 Task: Enable the audio filter "Parametric Equalizer" for transcode stream output.
Action: Mouse moved to (130, 19)
Screenshot: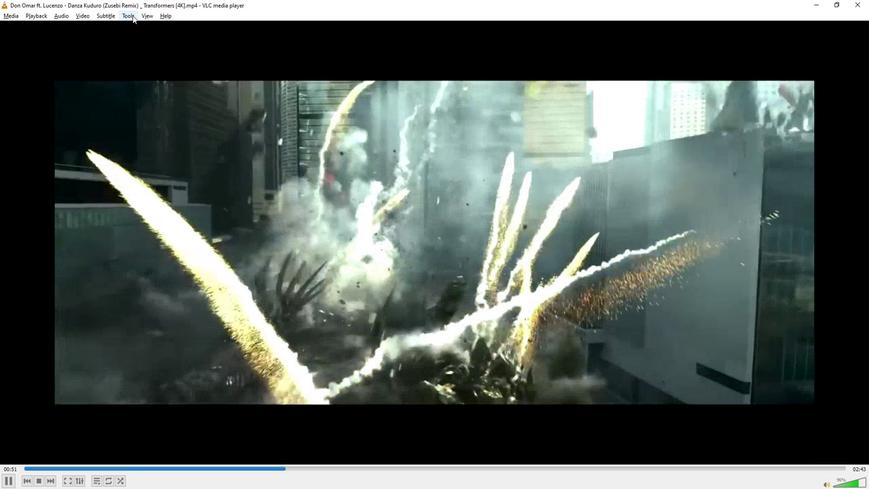 
Action: Mouse pressed left at (130, 19)
Screenshot: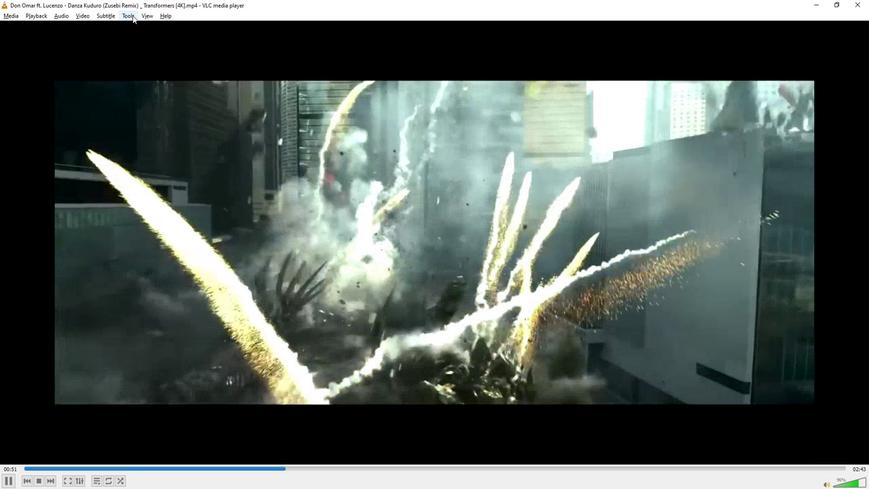 
Action: Mouse moved to (159, 127)
Screenshot: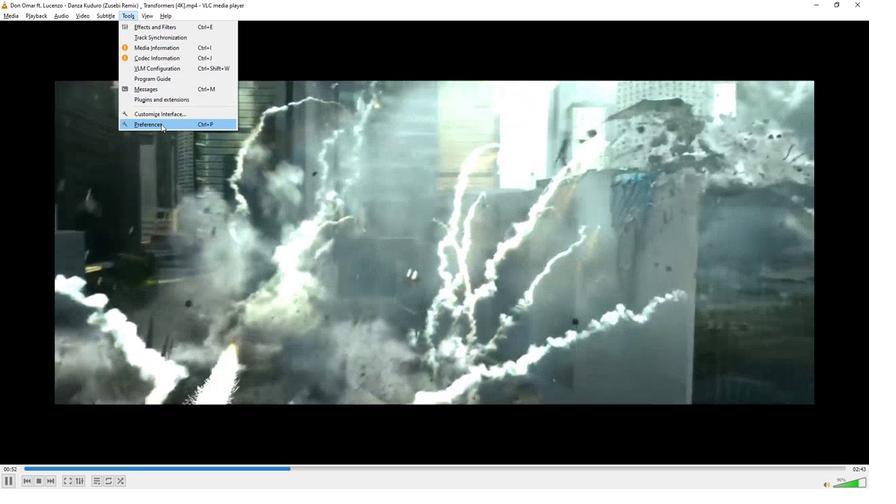 
Action: Mouse pressed left at (159, 127)
Screenshot: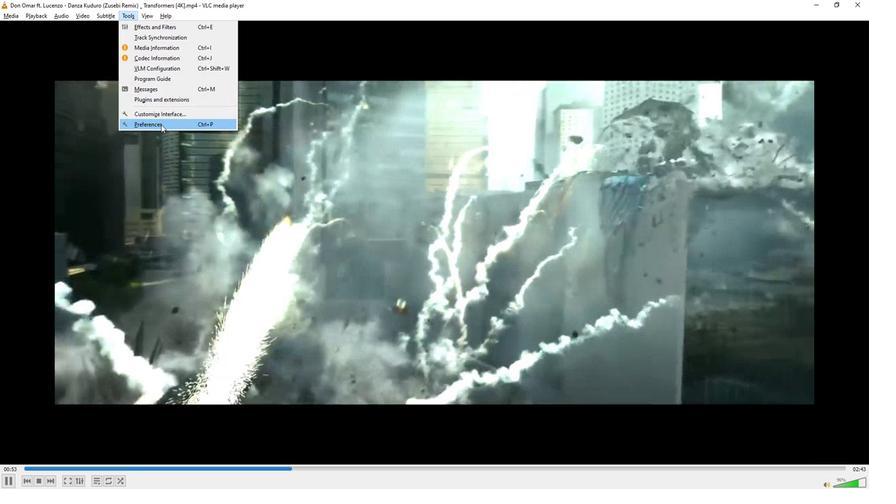 
Action: Mouse moved to (256, 362)
Screenshot: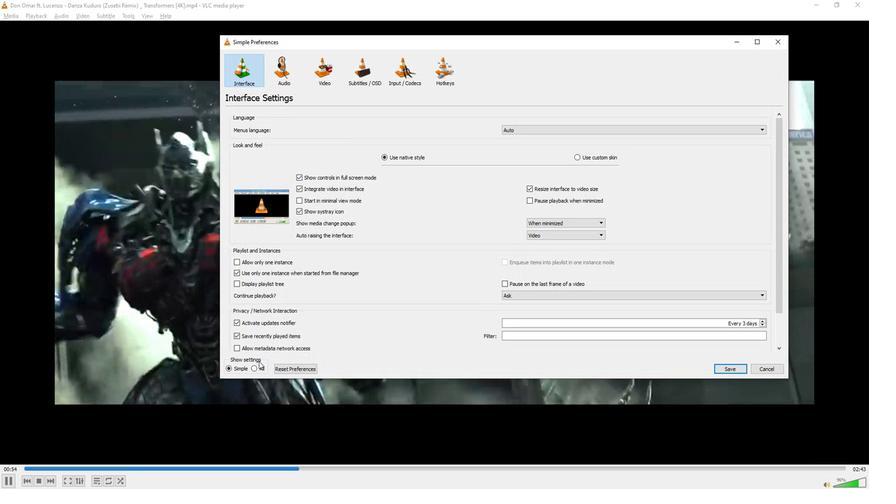 
Action: Mouse pressed left at (256, 362)
Screenshot: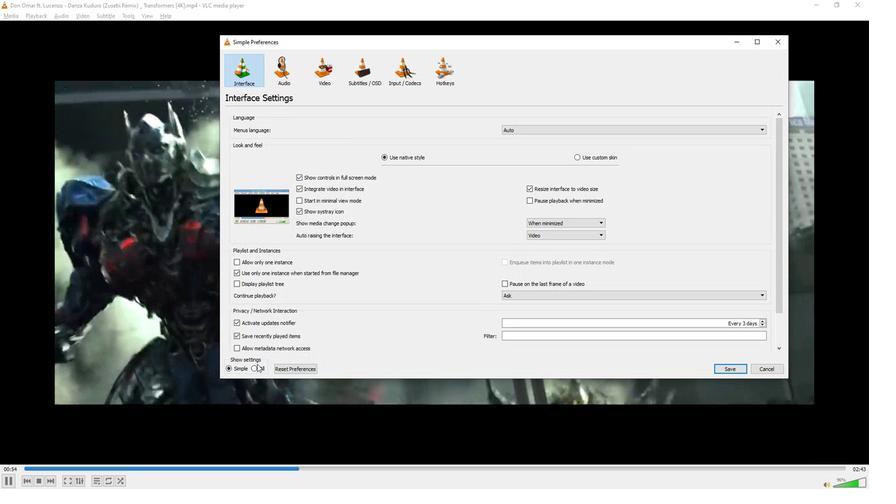 
Action: Mouse moved to (253, 366)
Screenshot: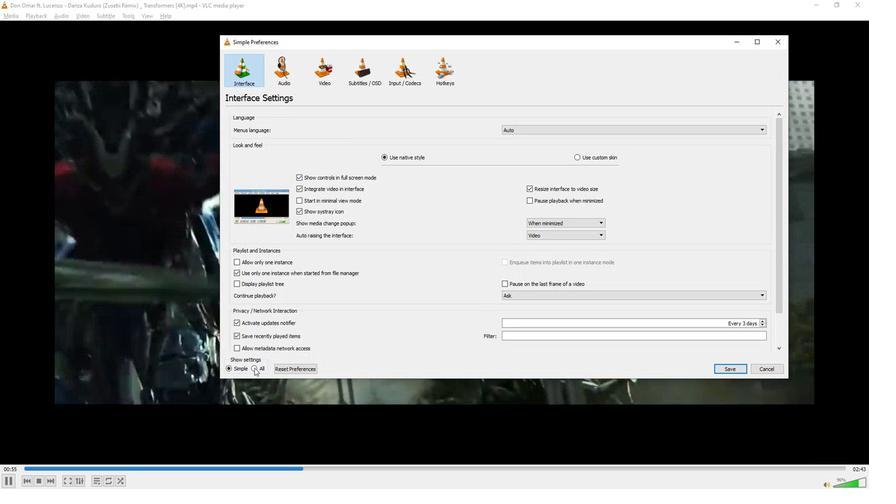 
Action: Mouse pressed left at (253, 366)
Screenshot: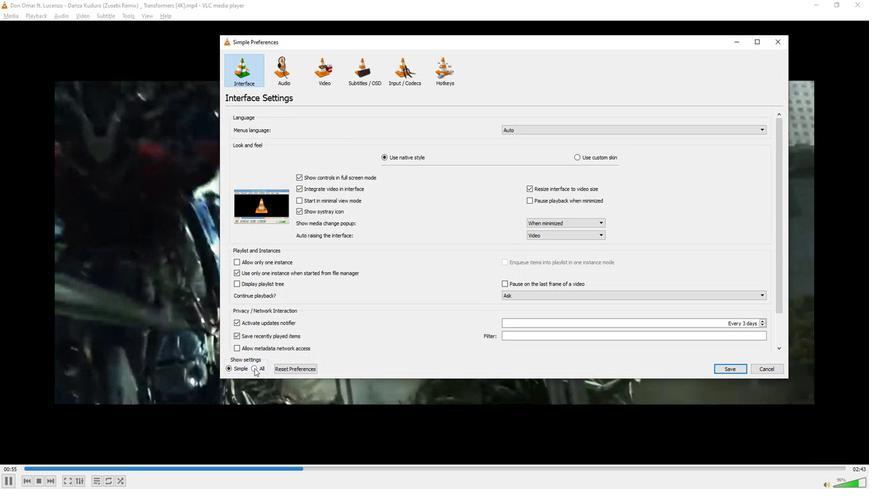
Action: Mouse moved to (291, 295)
Screenshot: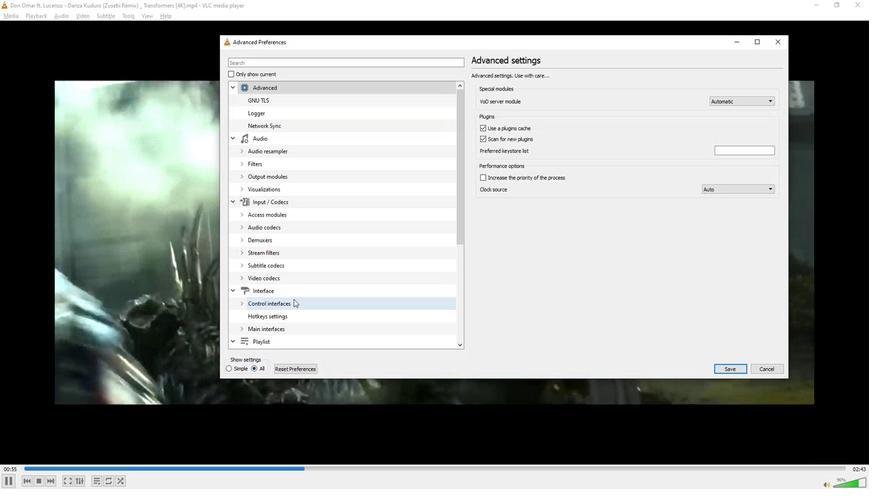 
Action: Mouse scrolled (291, 295) with delta (0, 0)
Screenshot: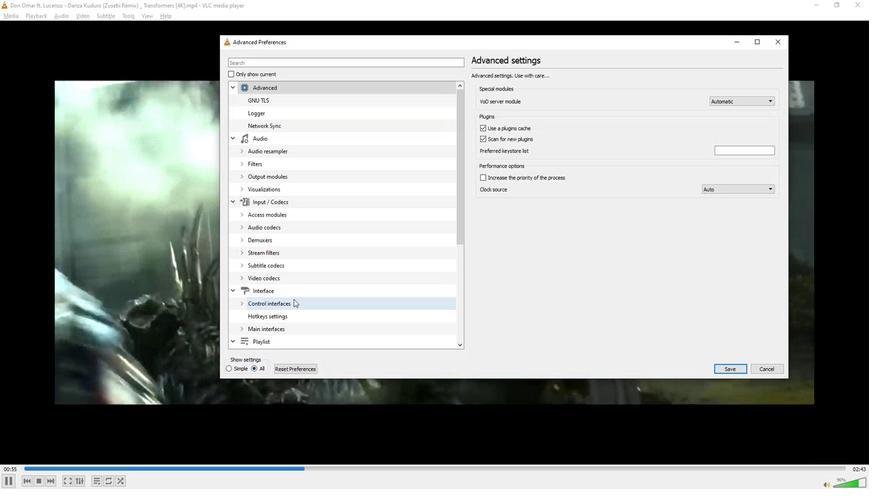 
Action: Mouse moved to (291, 294)
Screenshot: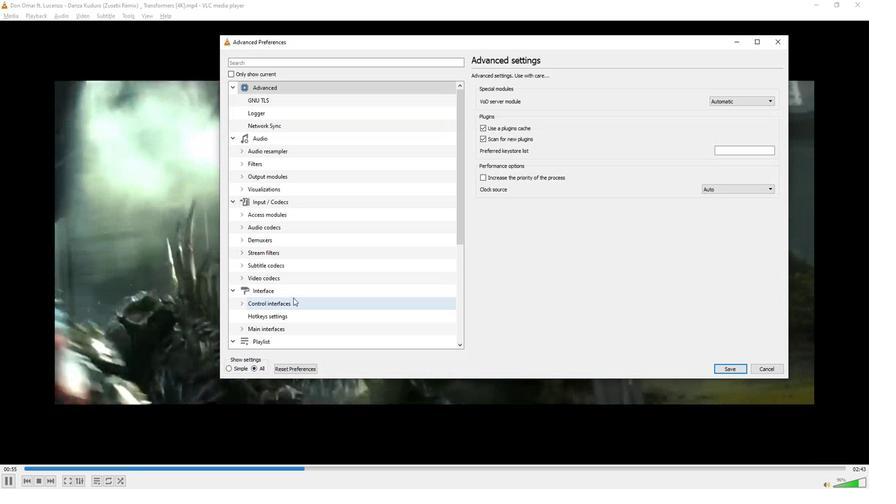 
Action: Mouse scrolled (291, 293) with delta (0, 0)
Screenshot: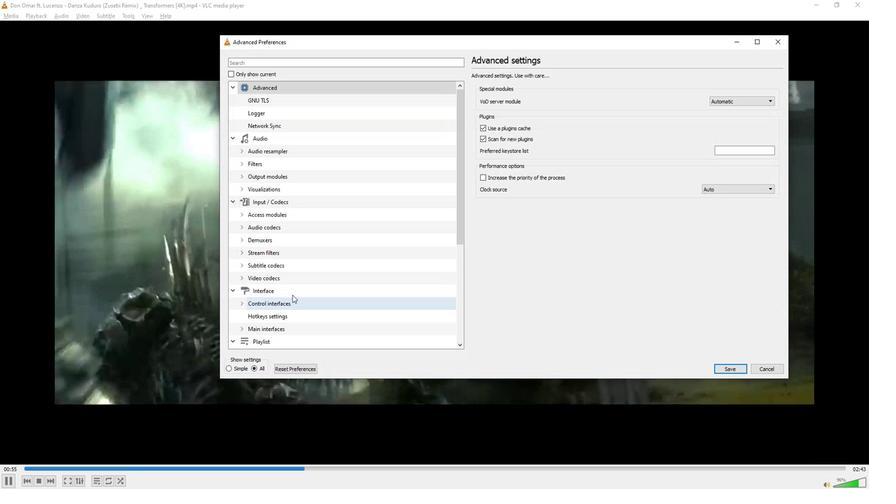 
Action: Mouse scrolled (291, 293) with delta (0, 0)
Screenshot: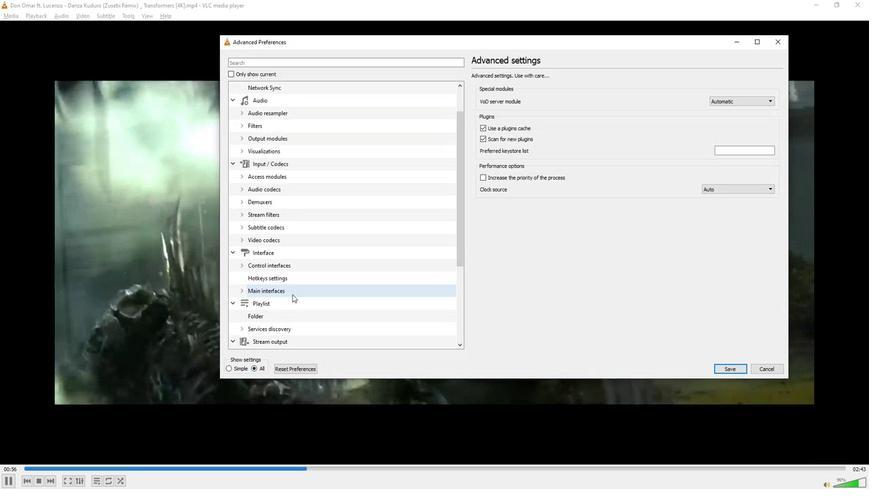 
Action: Mouse scrolled (291, 293) with delta (0, 0)
Screenshot: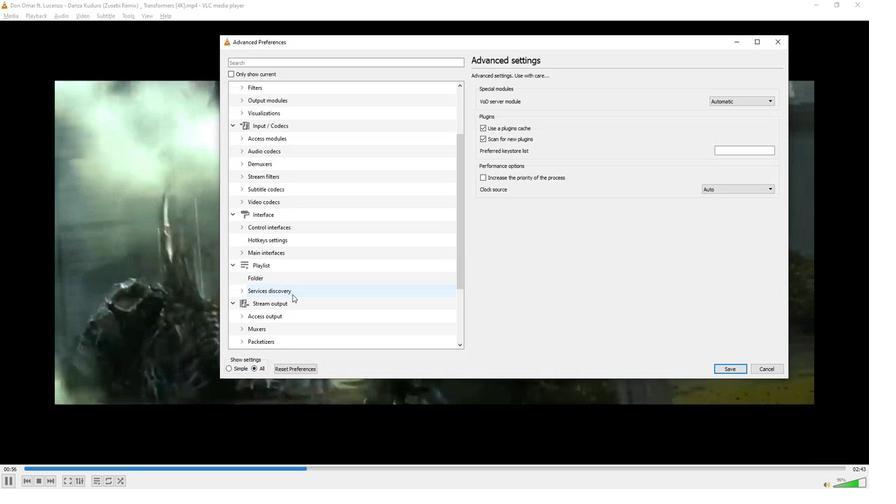 
Action: Mouse moved to (290, 293)
Screenshot: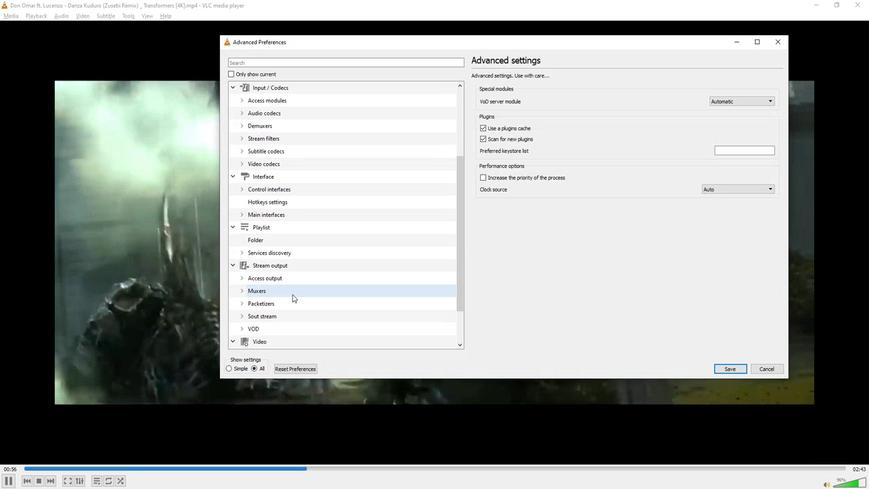 
Action: Mouse scrolled (290, 292) with delta (0, 0)
Screenshot: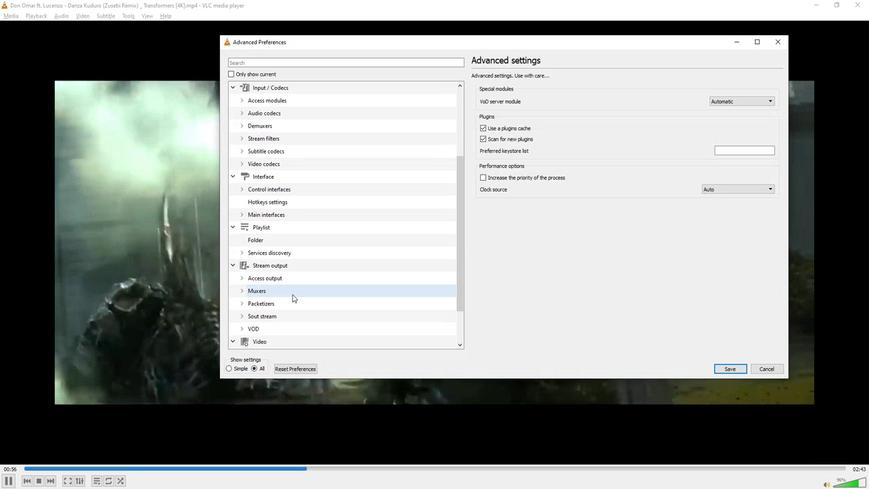 
Action: Mouse scrolled (290, 292) with delta (0, 0)
Screenshot: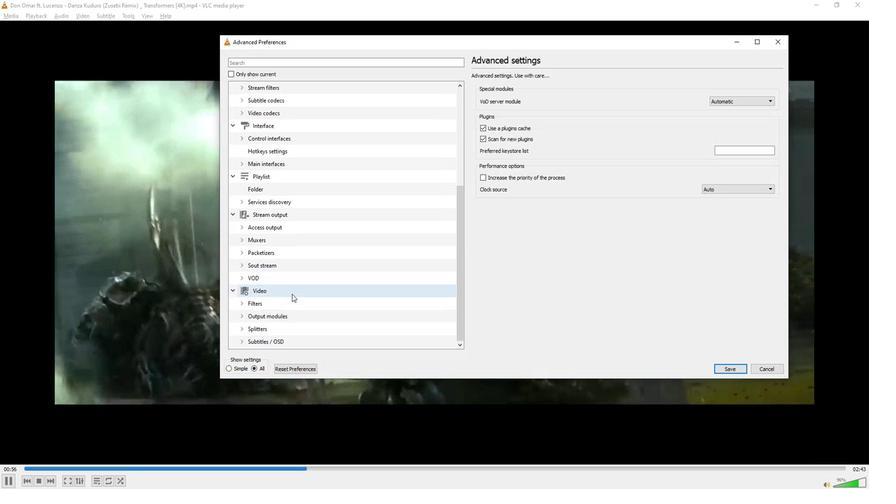 
Action: Mouse scrolled (290, 292) with delta (0, 0)
Screenshot: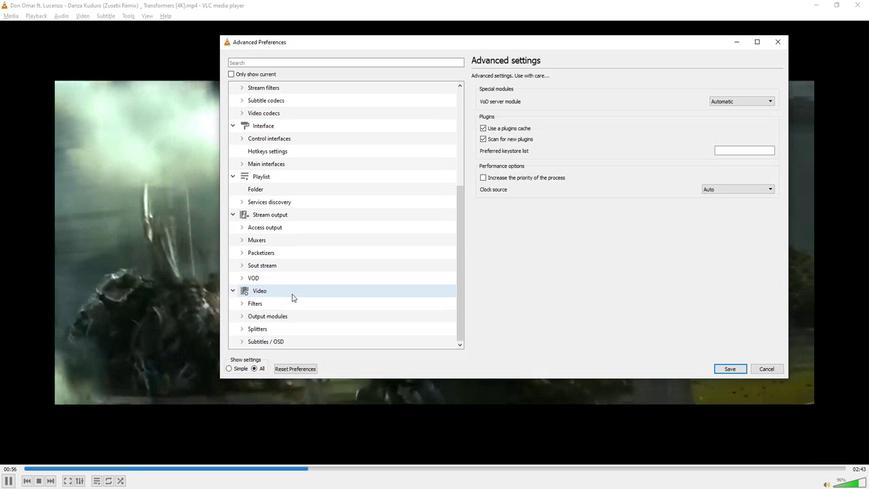 
Action: Mouse moved to (262, 261)
Screenshot: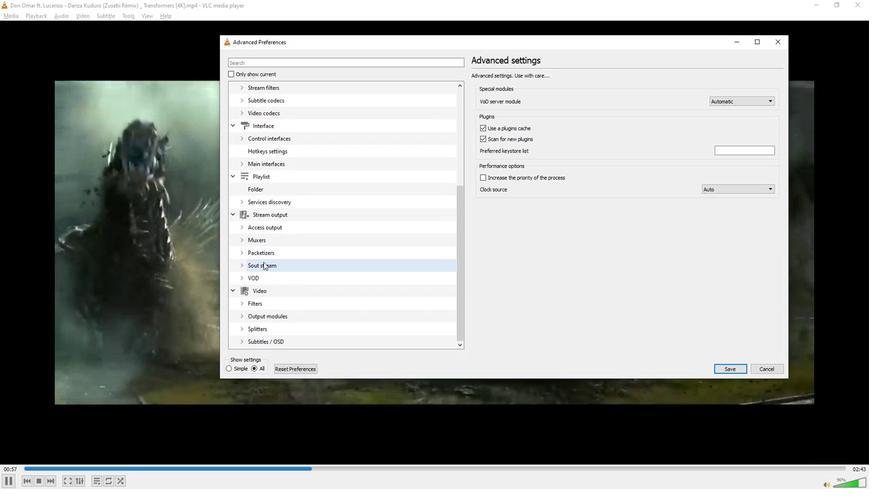 
Action: Mouse pressed left at (262, 261)
Screenshot: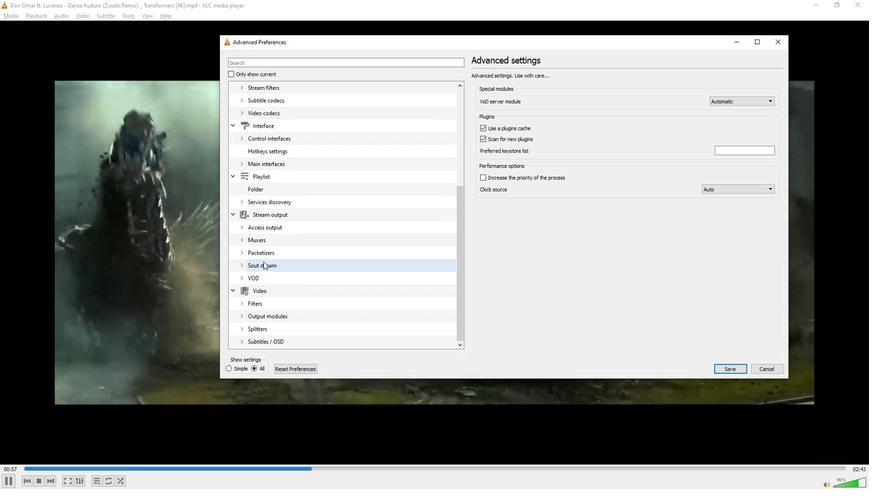 
Action: Mouse moved to (240, 262)
Screenshot: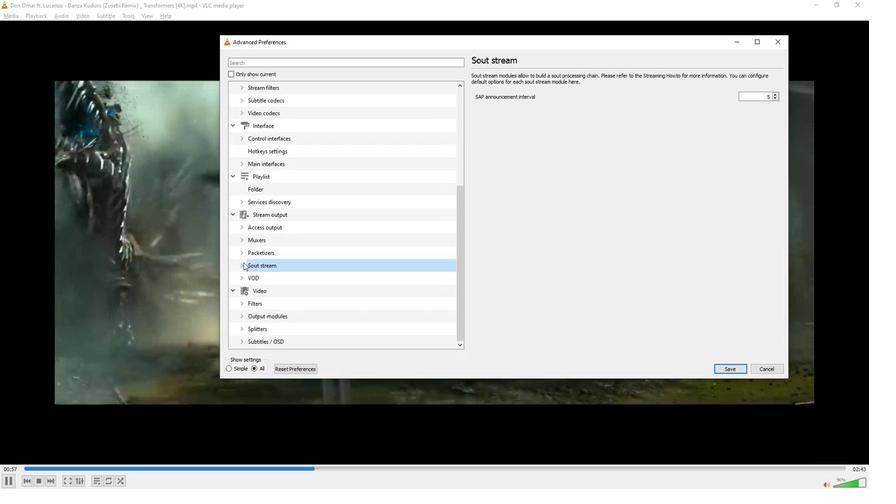 
Action: Mouse pressed left at (240, 262)
Screenshot: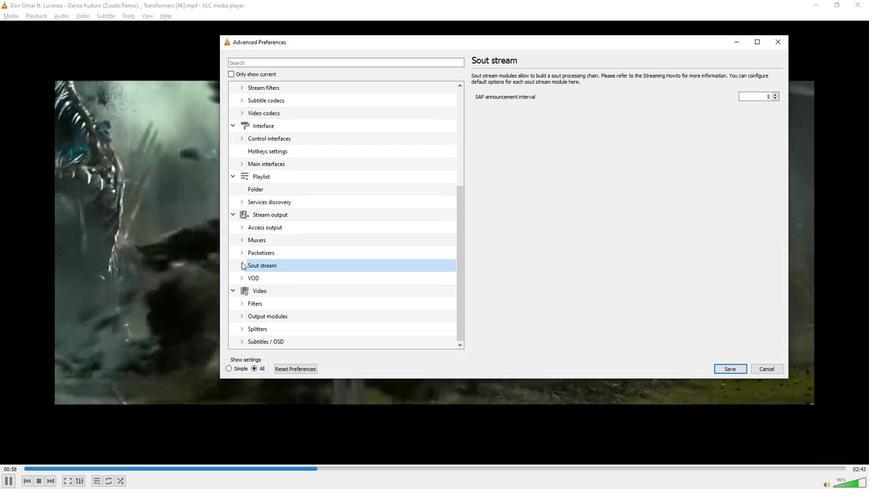 
Action: Mouse moved to (285, 266)
Screenshot: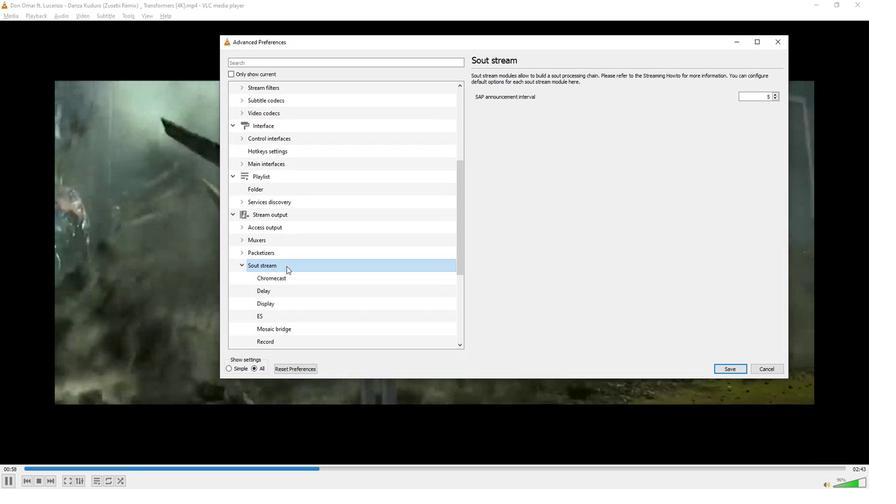 
Action: Mouse scrolled (285, 266) with delta (0, 0)
Screenshot: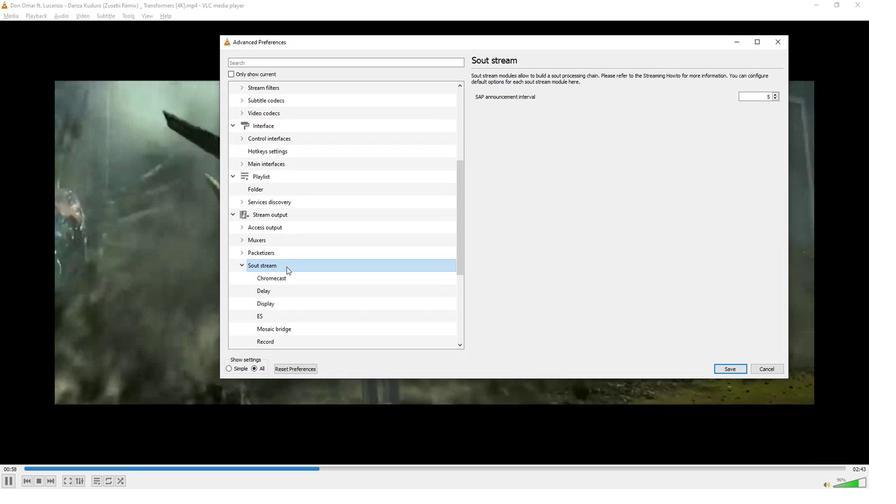 
Action: Mouse moved to (284, 268)
Screenshot: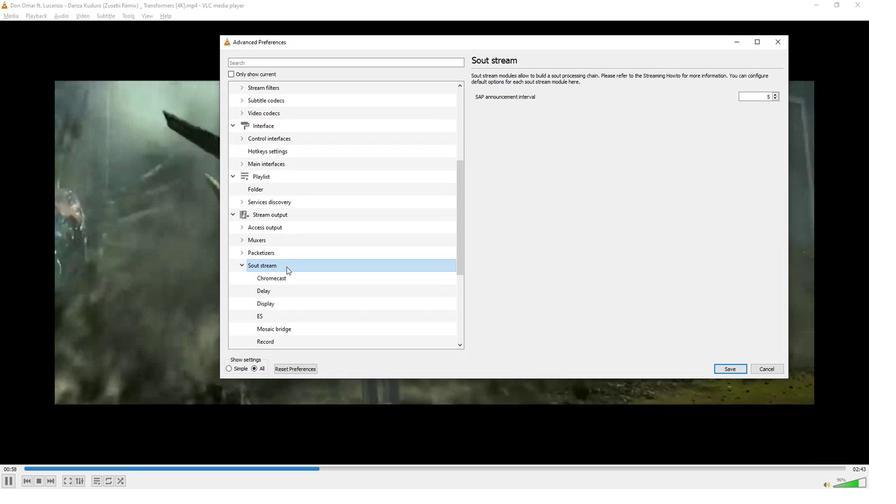 
Action: Mouse scrolled (284, 267) with delta (0, 0)
Screenshot: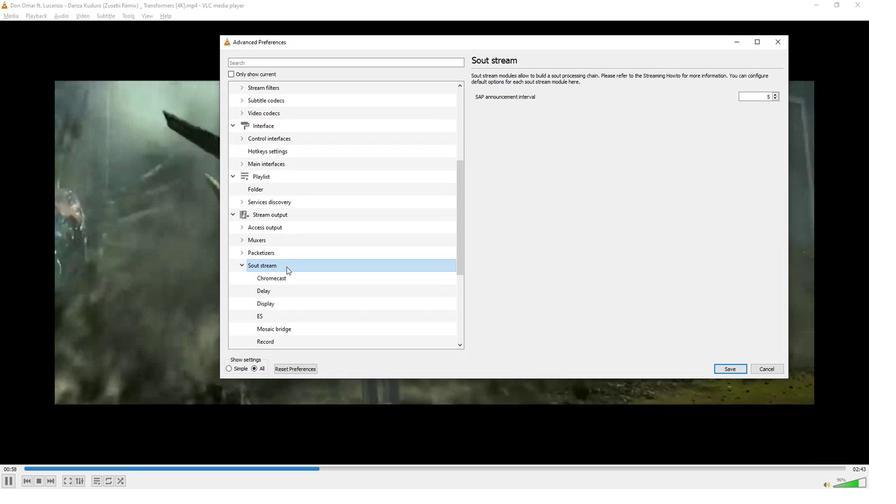 
Action: Mouse moved to (283, 269)
Screenshot: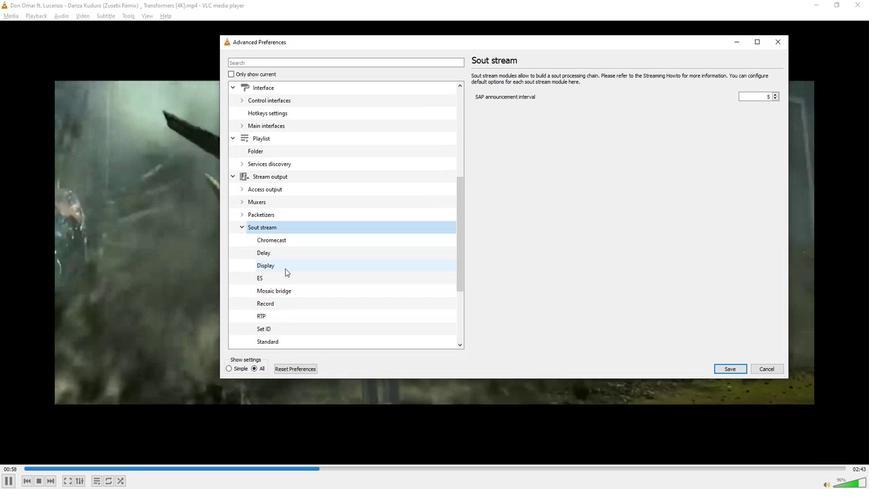 
Action: Mouse scrolled (283, 268) with delta (0, 0)
Screenshot: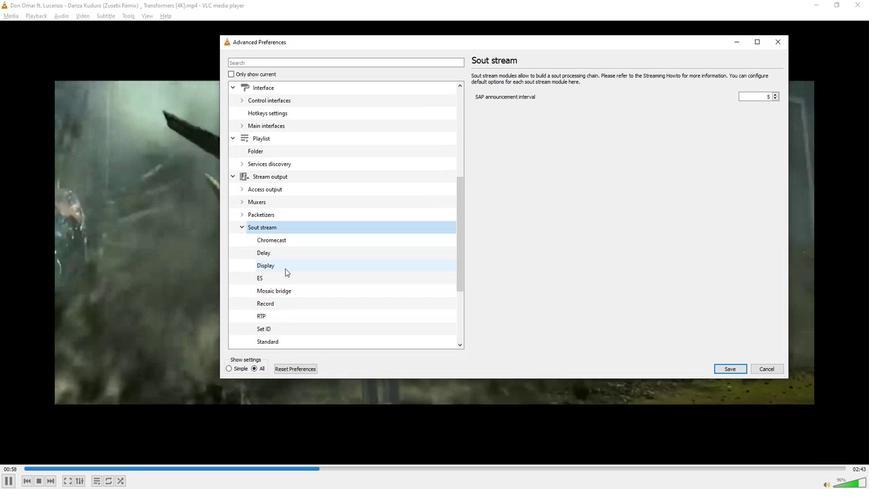 
Action: Mouse scrolled (283, 268) with delta (0, 0)
Screenshot: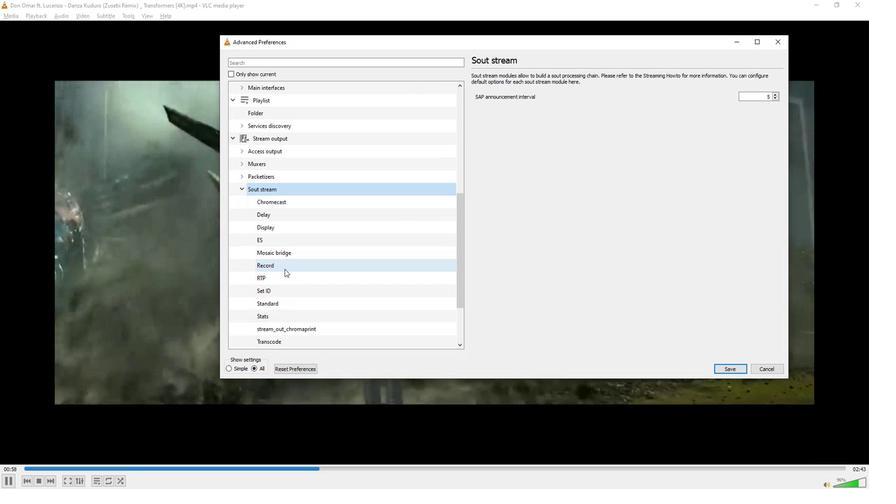 
Action: Mouse scrolled (283, 268) with delta (0, 0)
Screenshot: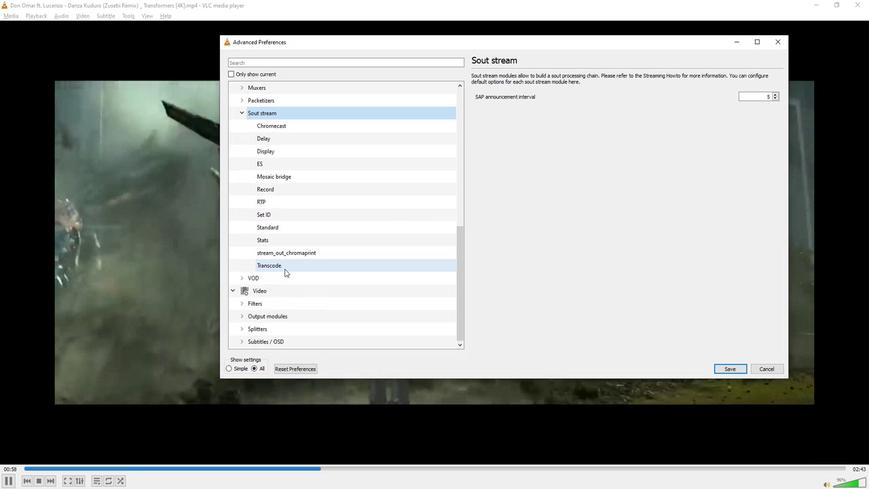 
Action: Mouse scrolled (283, 268) with delta (0, 0)
Screenshot: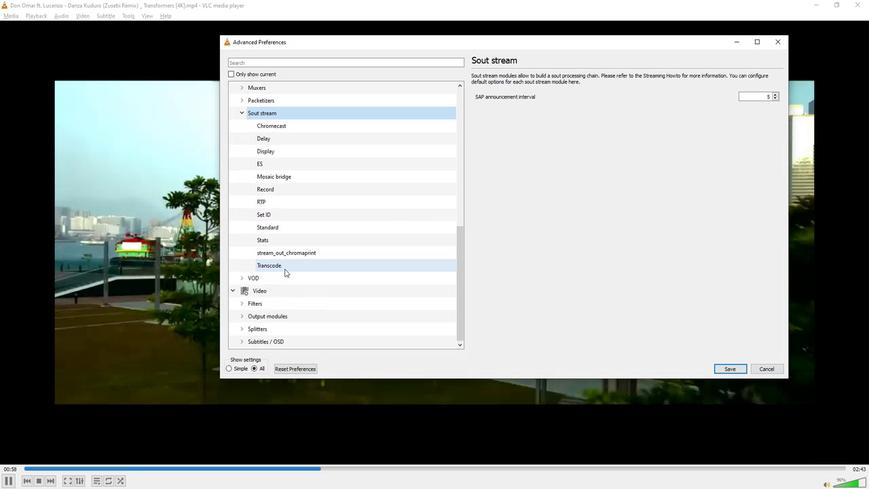 
Action: Mouse moved to (271, 267)
Screenshot: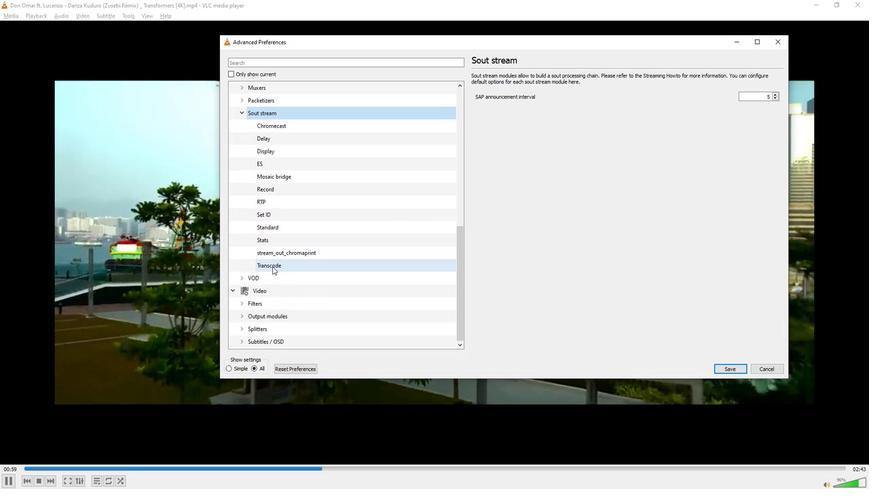 
Action: Mouse pressed left at (271, 267)
Screenshot: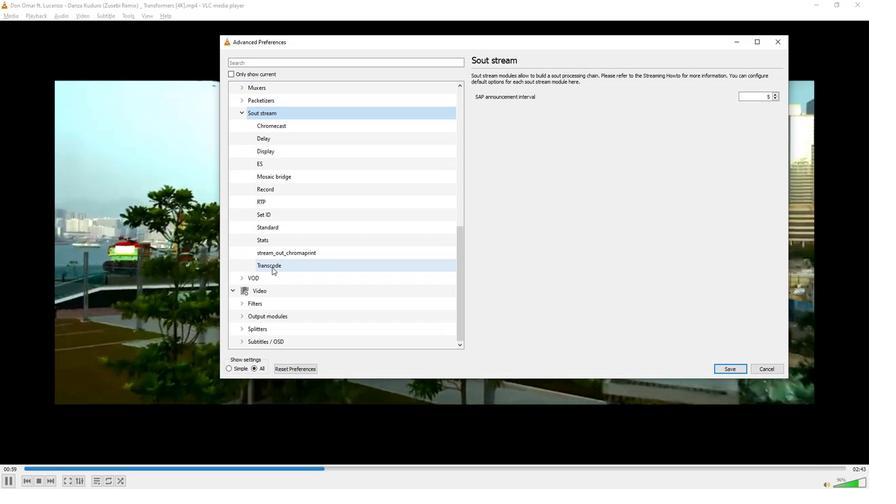 
Action: Mouse moved to (552, 238)
Screenshot: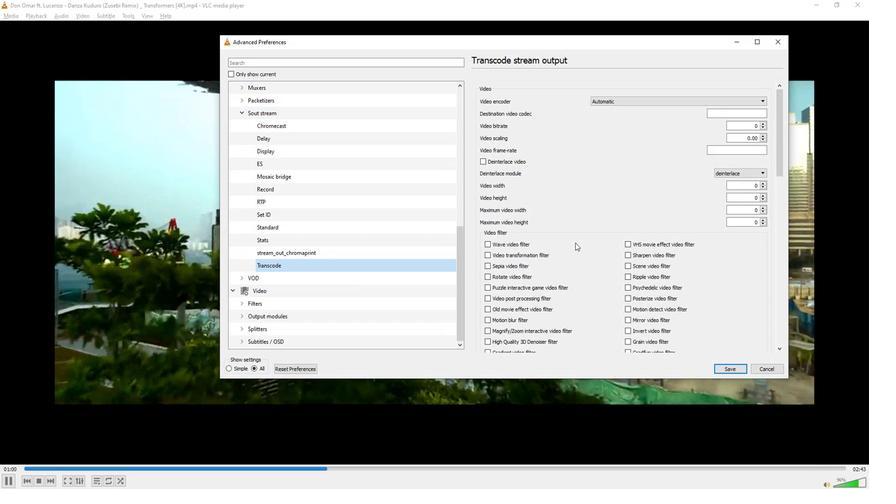 
Action: Mouse scrolled (552, 237) with delta (0, 0)
Screenshot: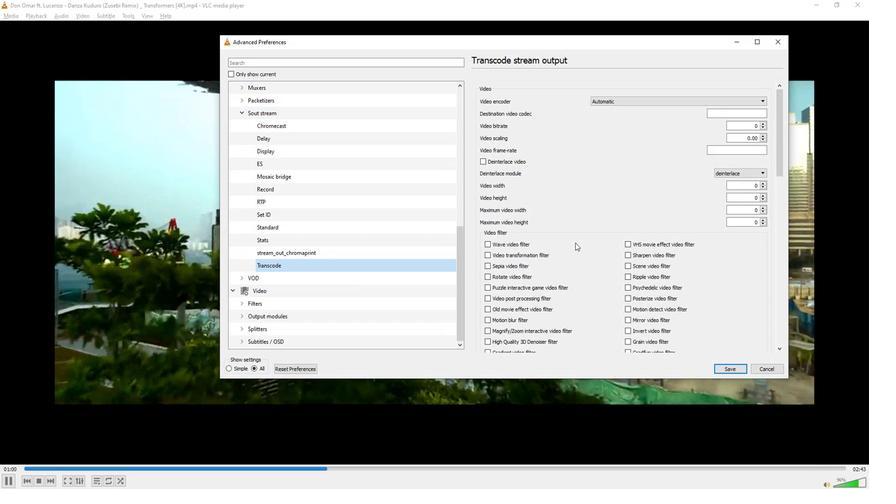 
Action: Mouse moved to (549, 237)
Screenshot: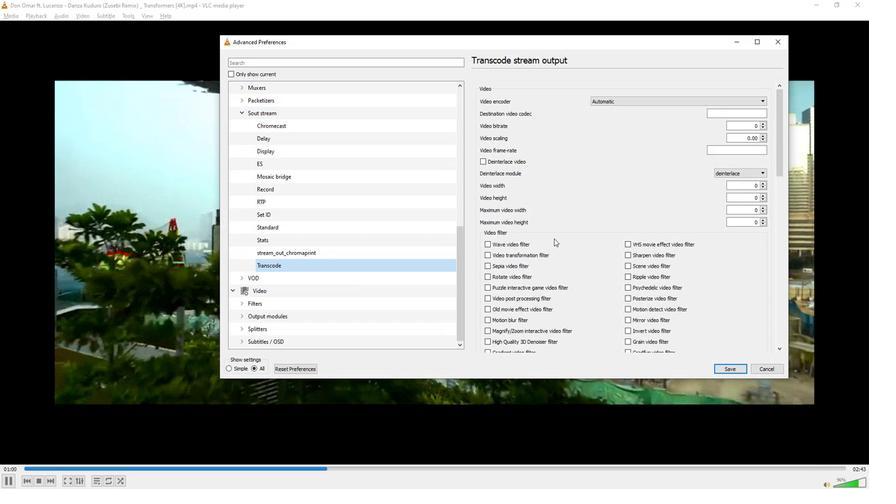 
Action: Mouse scrolled (549, 237) with delta (0, 0)
Screenshot: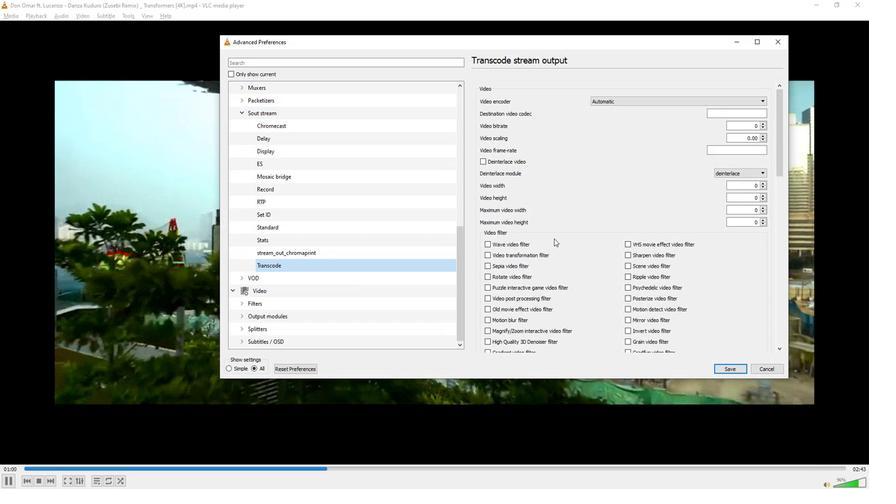 
Action: Mouse moved to (549, 237)
Screenshot: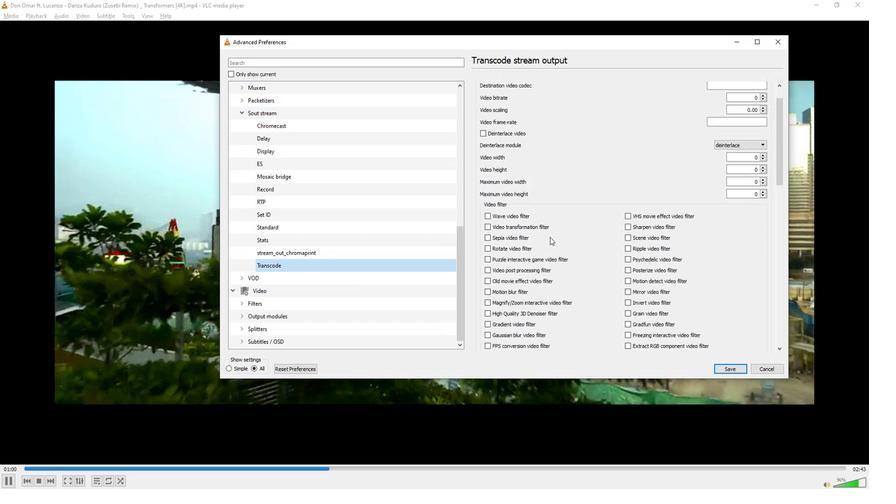 
Action: Mouse scrolled (549, 237) with delta (0, 0)
Screenshot: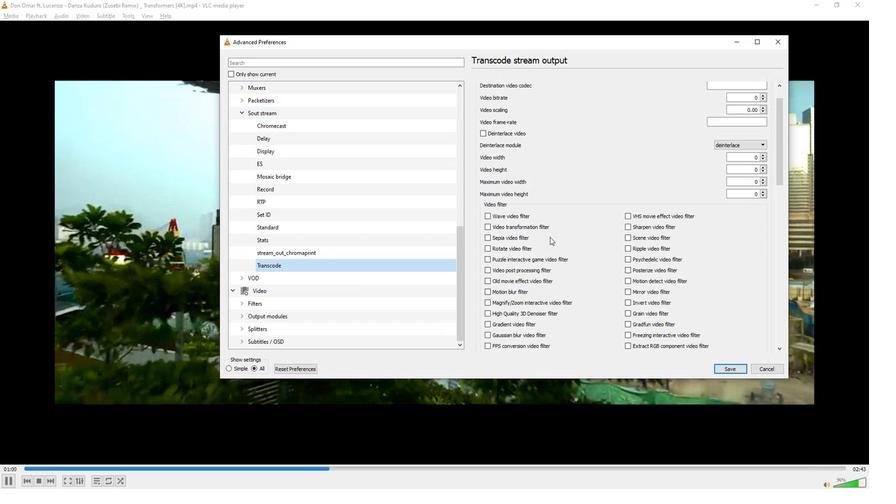 
Action: Mouse moved to (549, 237)
Screenshot: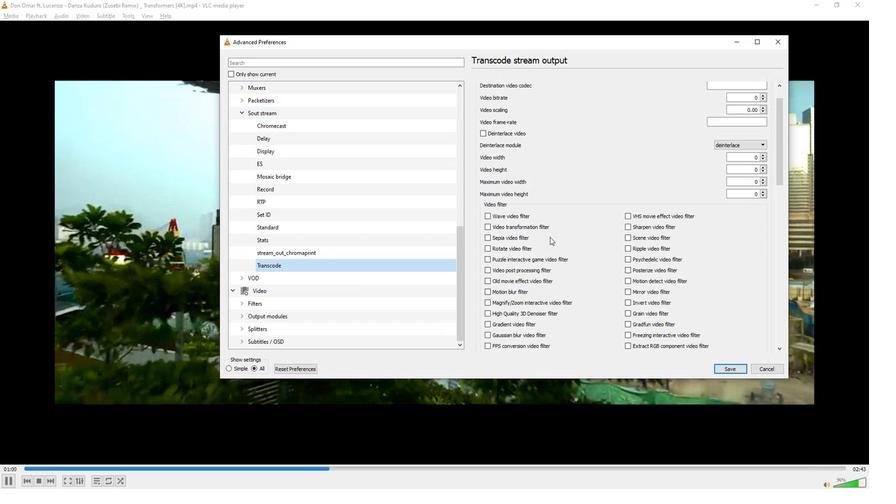 
Action: Mouse scrolled (549, 237) with delta (0, 0)
Screenshot: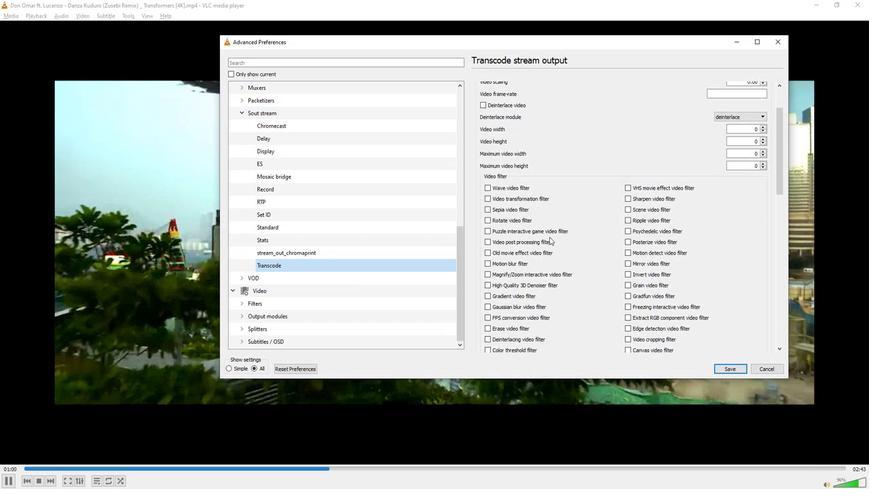 
Action: Mouse scrolled (549, 237) with delta (0, 0)
Screenshot: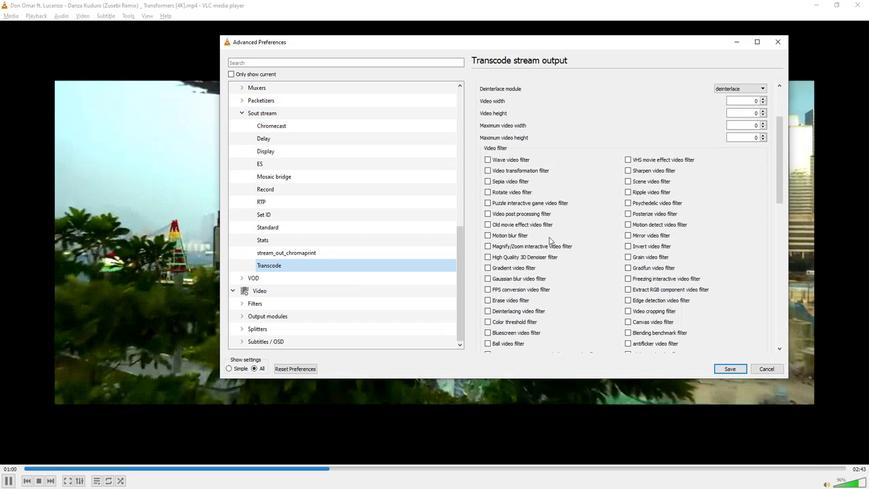 
Action: Mouse scrolled (549, 237) with delta (0, 0)
Screenshot: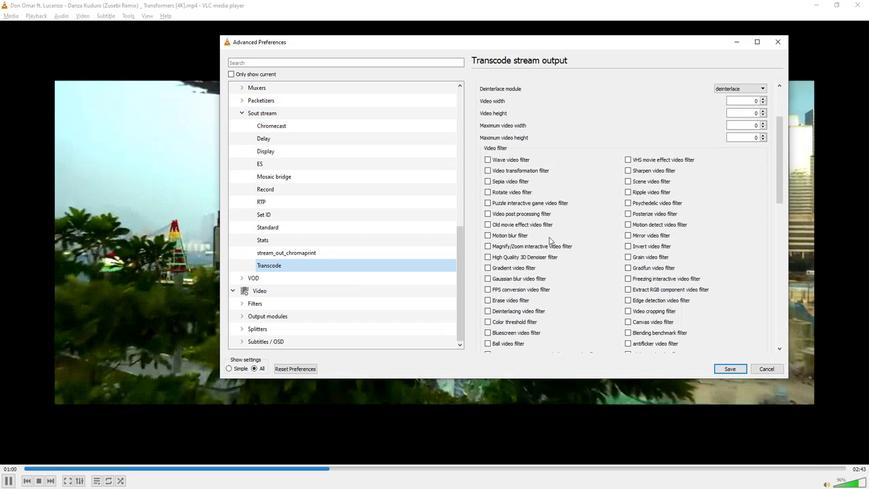 
Action: Mouse scrolled (549, 237) with delta (0, 0)
Screenshot: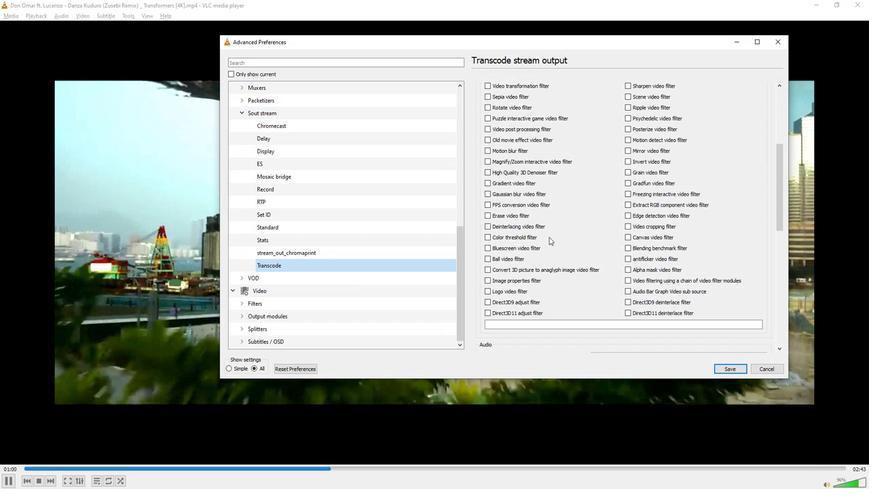 
Action: Mouse scrolled (549, 237) with delta (0, 0)
Screenshot: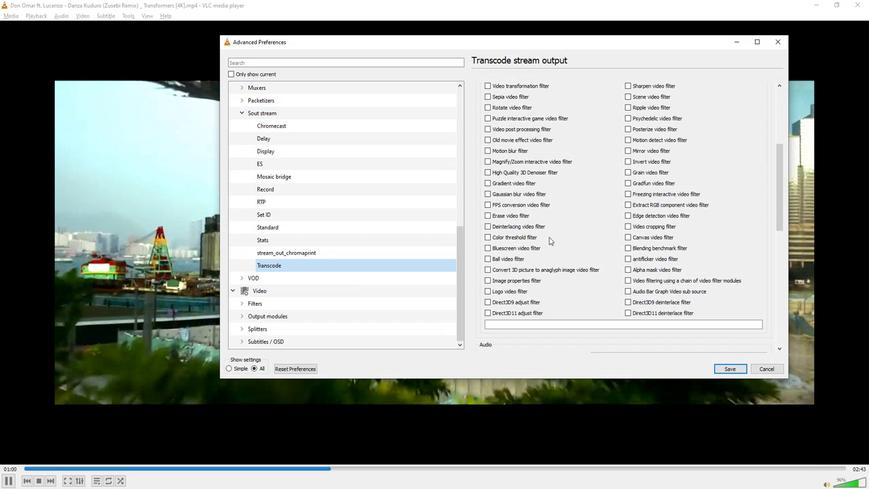
Action: Mouse scrolled (549, 237) with delta (0, 0)
Screenshot: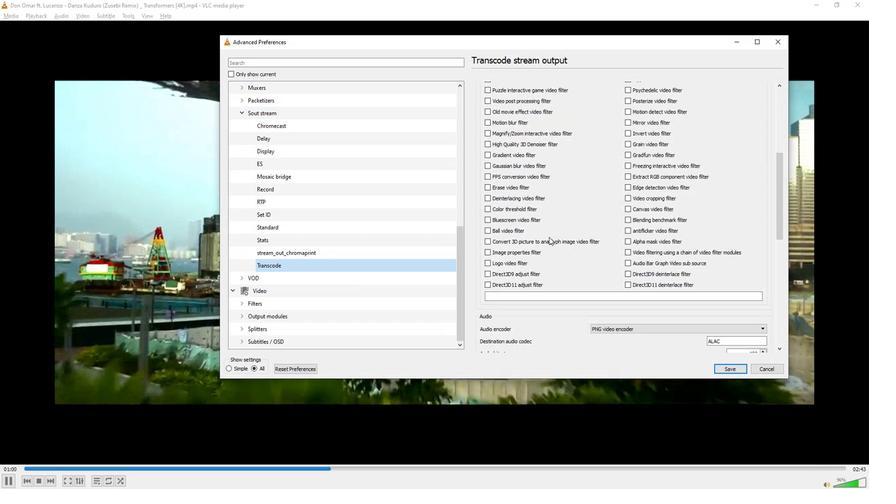
Action: Mouse scrolled (549, 237) with delta (0, 0)
Screenshot: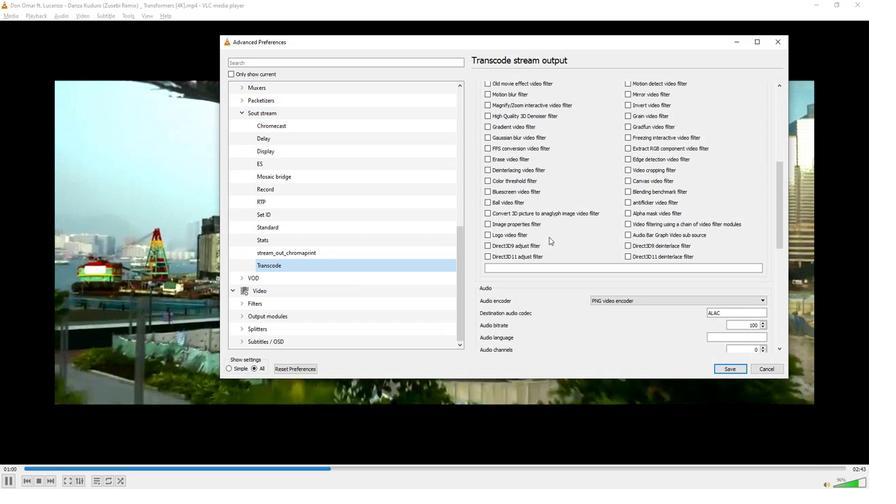 
Action: Mouse scrolled (549, 237) with delta (0, 0)
Screenshot: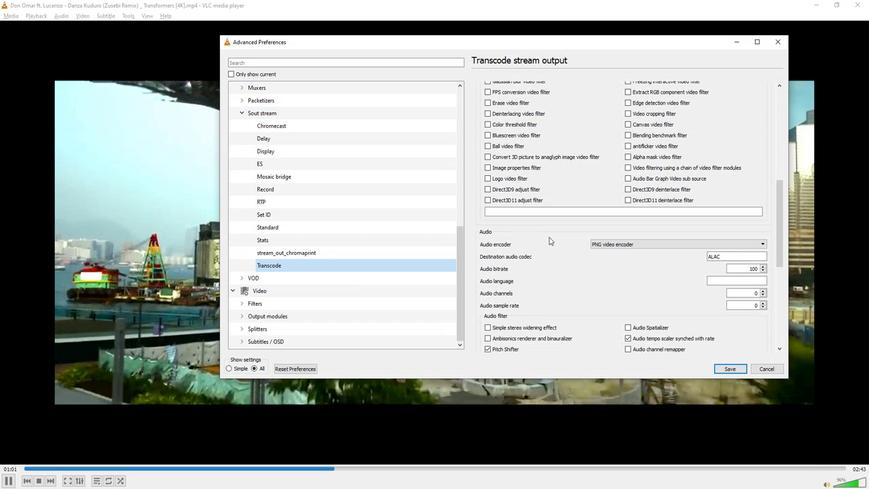 
Action: Mouse scrolled (549, 237) with delta (0, 0)
Screenshot: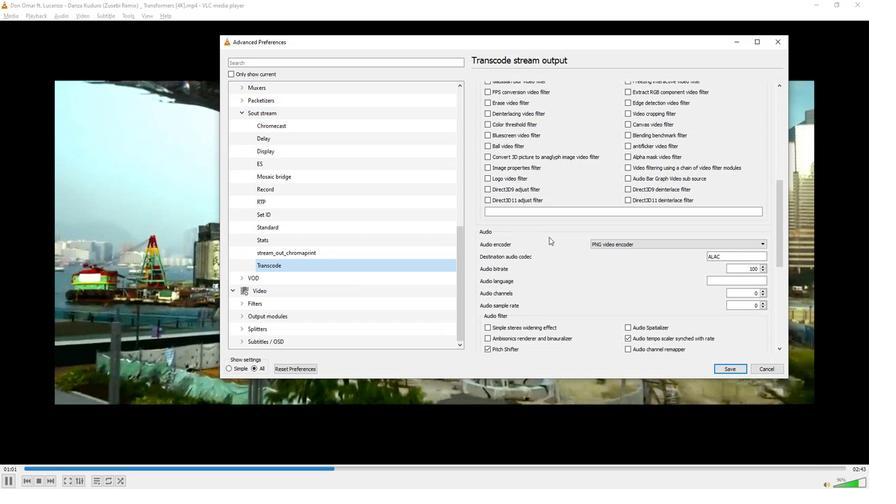 
Action: Mouse moved to (491, 302)
Screenshot: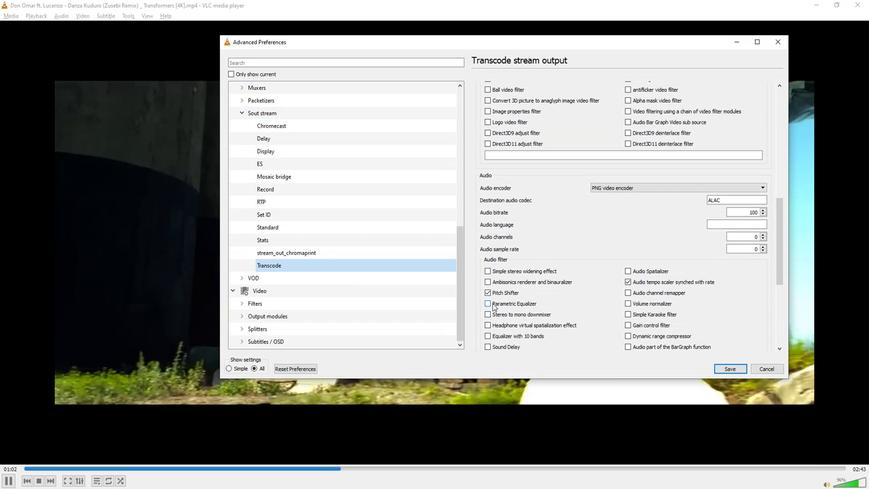 
Action: Mouse pressed left at (491, 302)
Screenshot: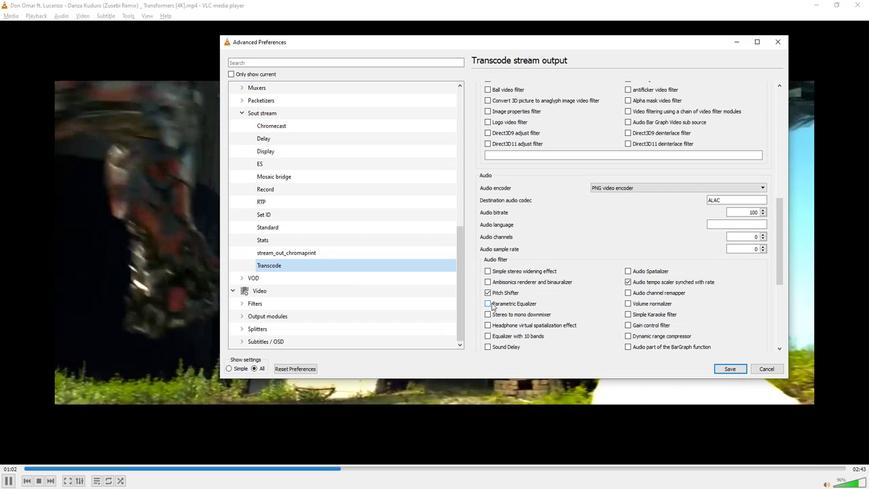 
Action: Mouse moved to (468, 319)
Screenshot: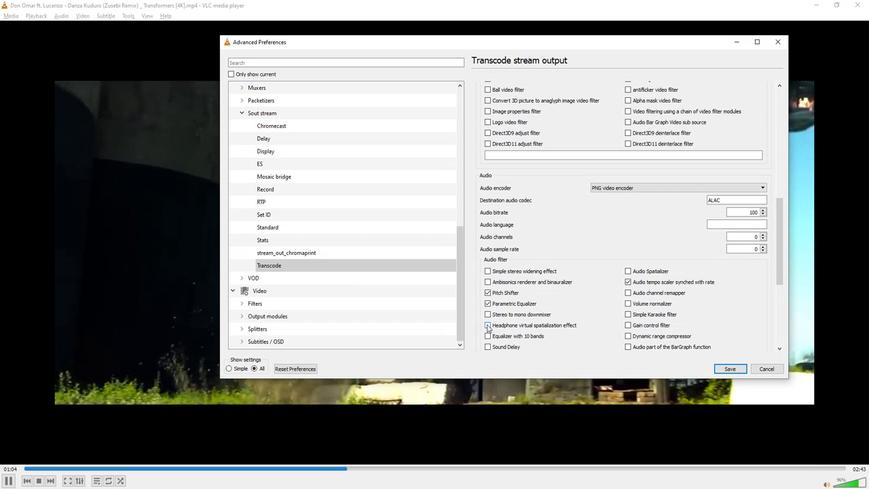 
